 Task: Select Screenshot and recording options
Action: Mouse moved to (242, 158)
Screenshot: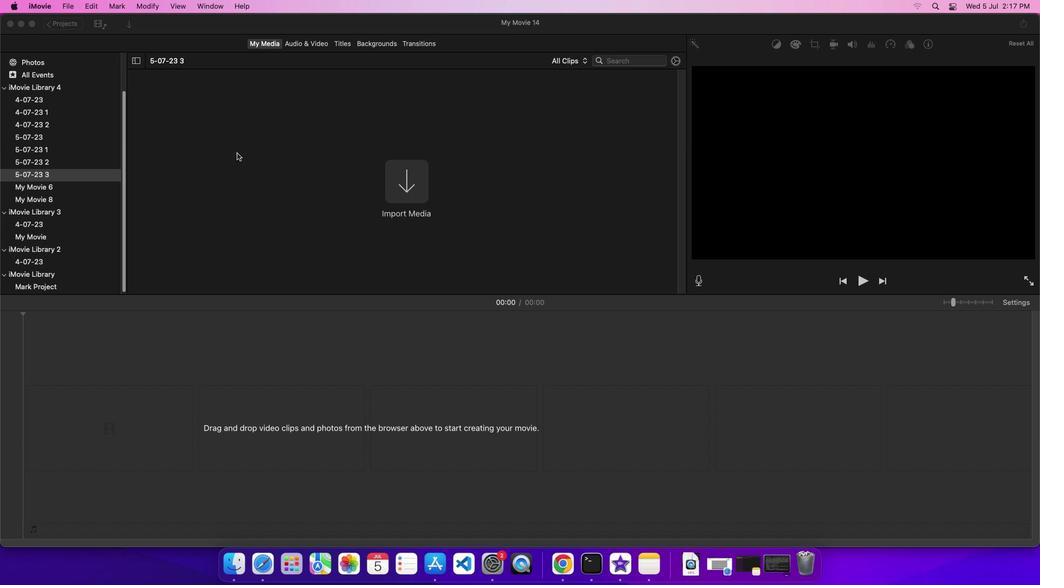 
Action: Mouse pressed left at (242, 158)
Screenshot: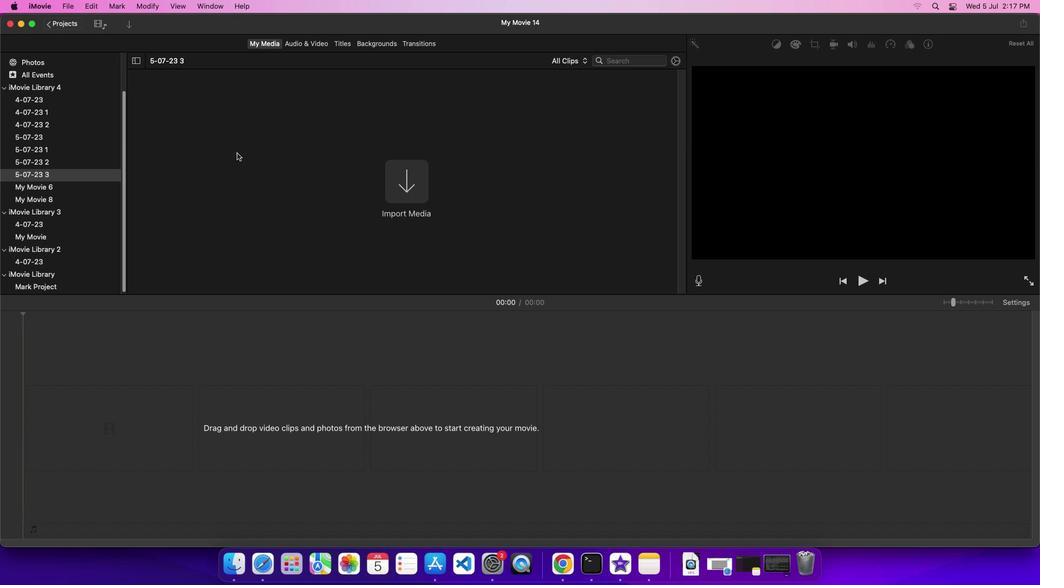 
Action: Mouse moved to (39, 9)
Screenshot: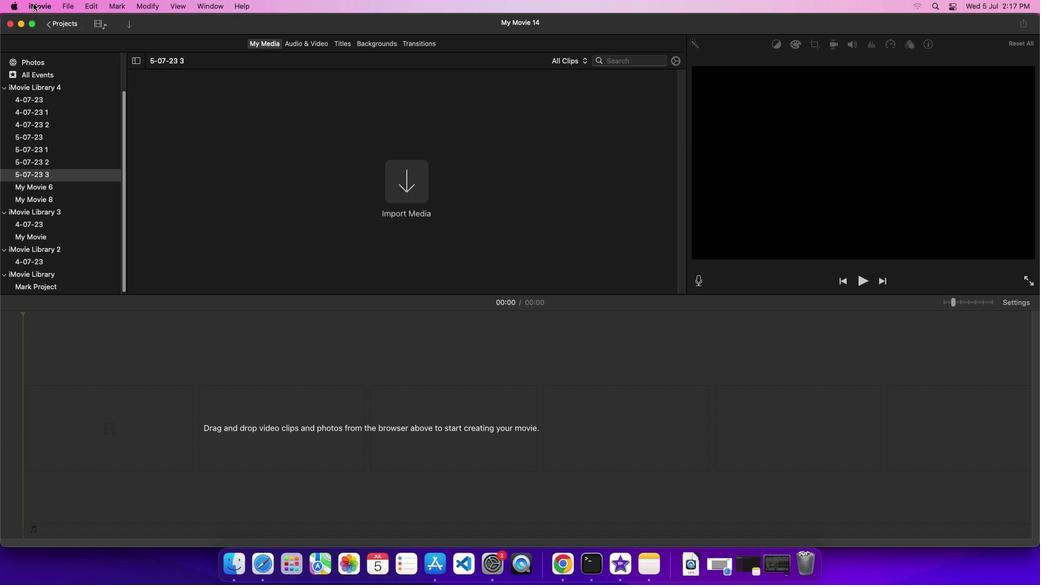 
Action: Mouse pressed left at (39, 9)
Screenshot: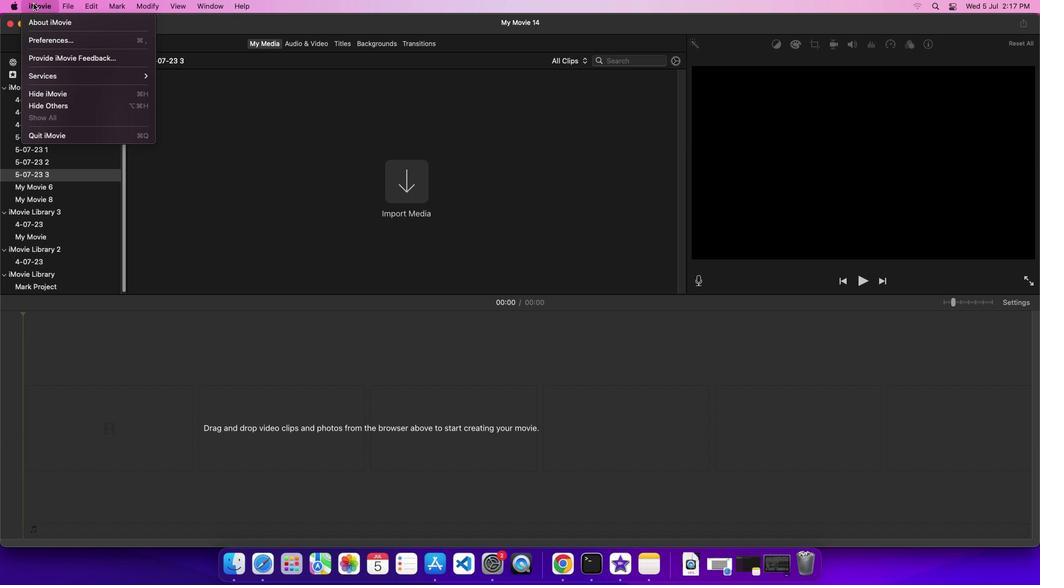 
Action: Mouse moved to (60, 79)
Screenshot: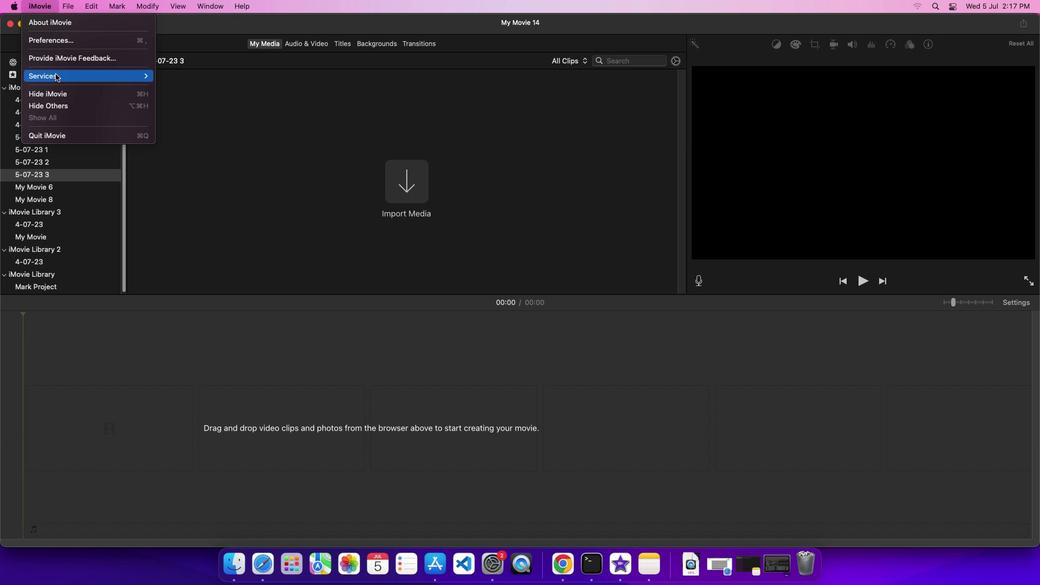 
Action: Mouse pressed left at (60, 79)
Screenshot: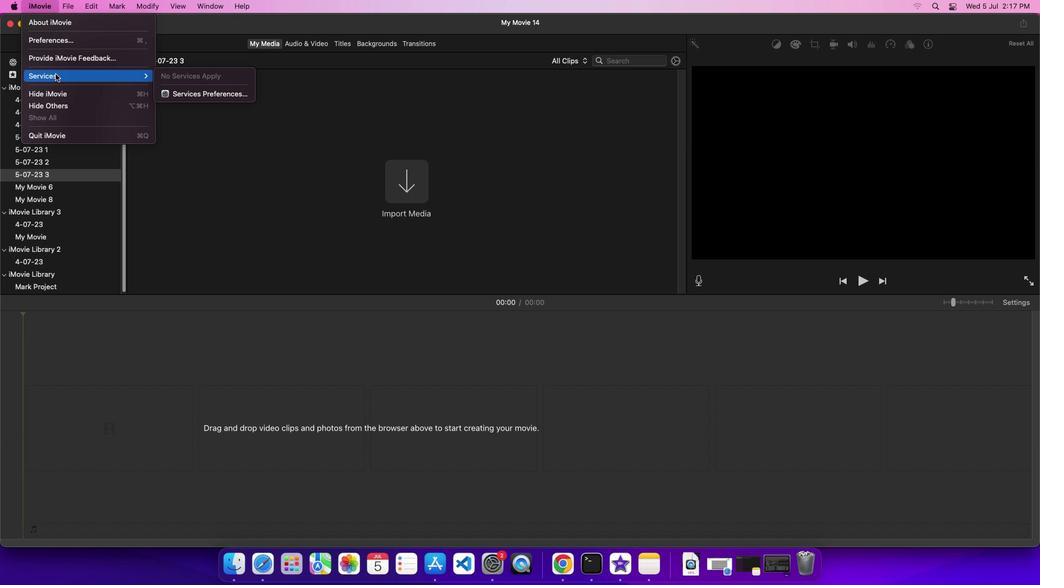 
Action: Mouse moved to (191, 98)
Screenshot: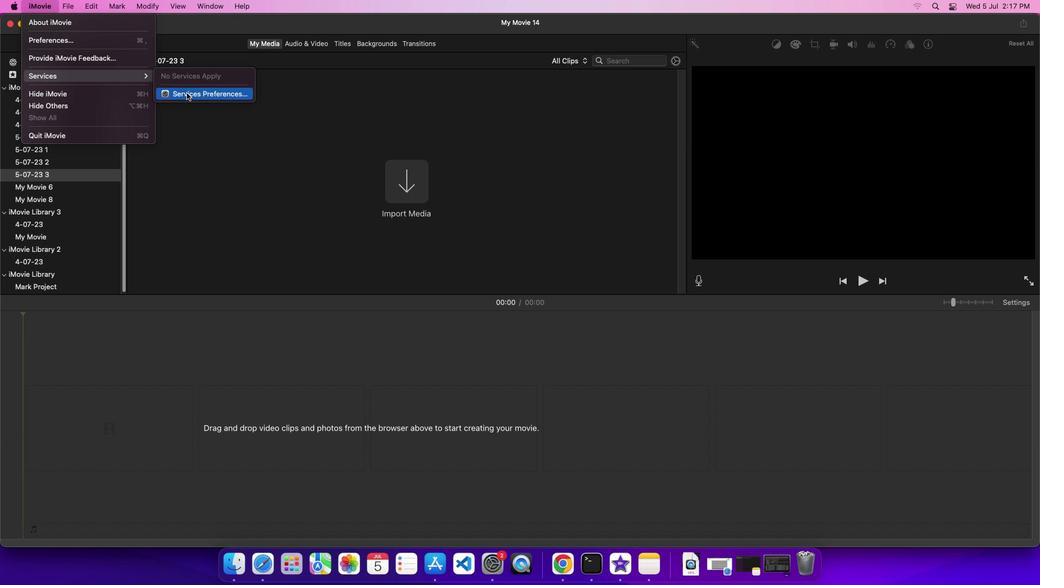 
Action: Mouse pressed left at (191, 98)
Screenshot: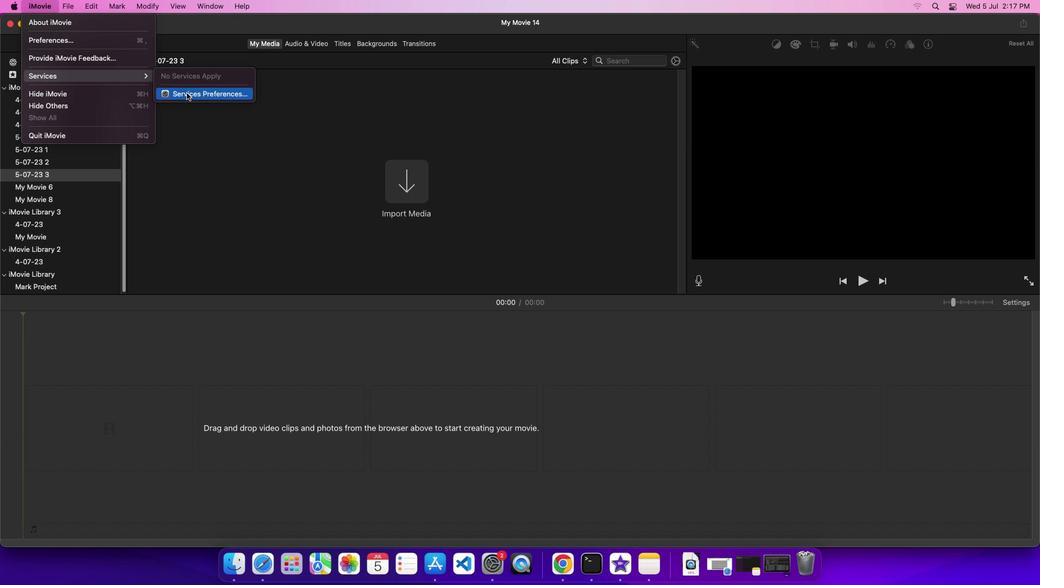 
Action: Mouse moved to (576, 225)
Screenshot: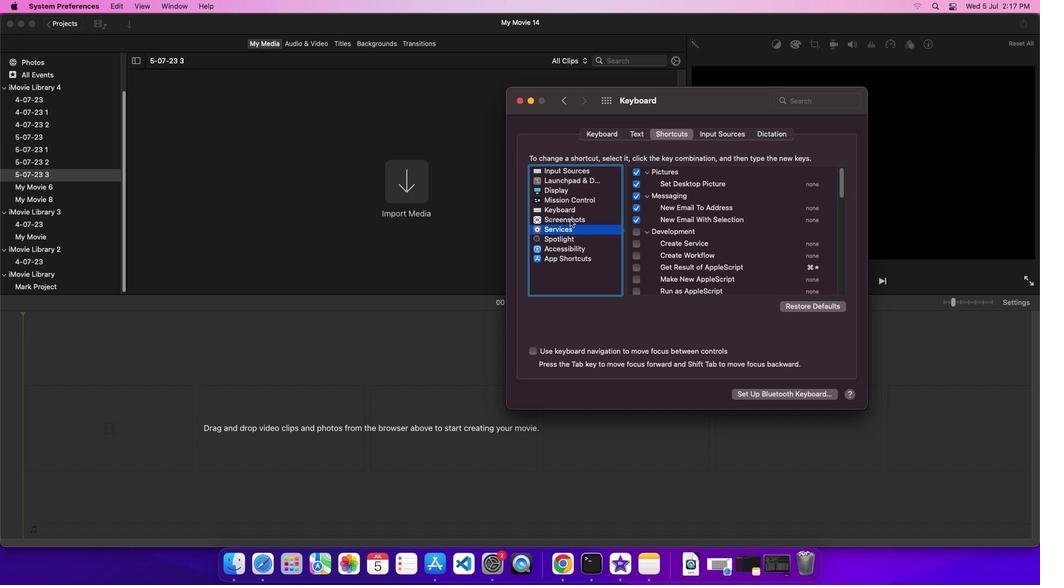 
Action: Mouse pressed left at (576, 225)
Screenshot: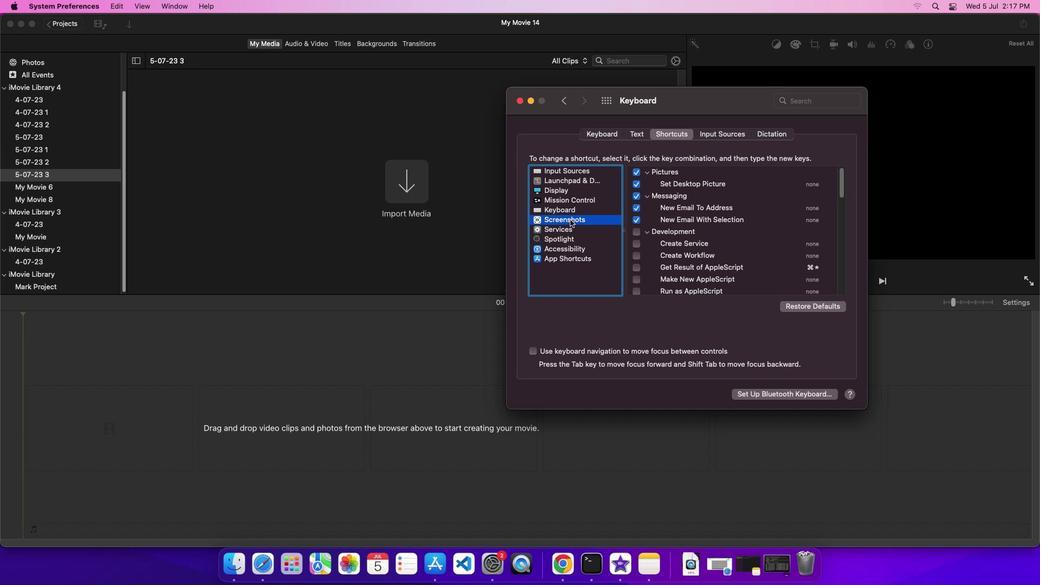
Action: Mouse moved to (641, 227)
Screenshot: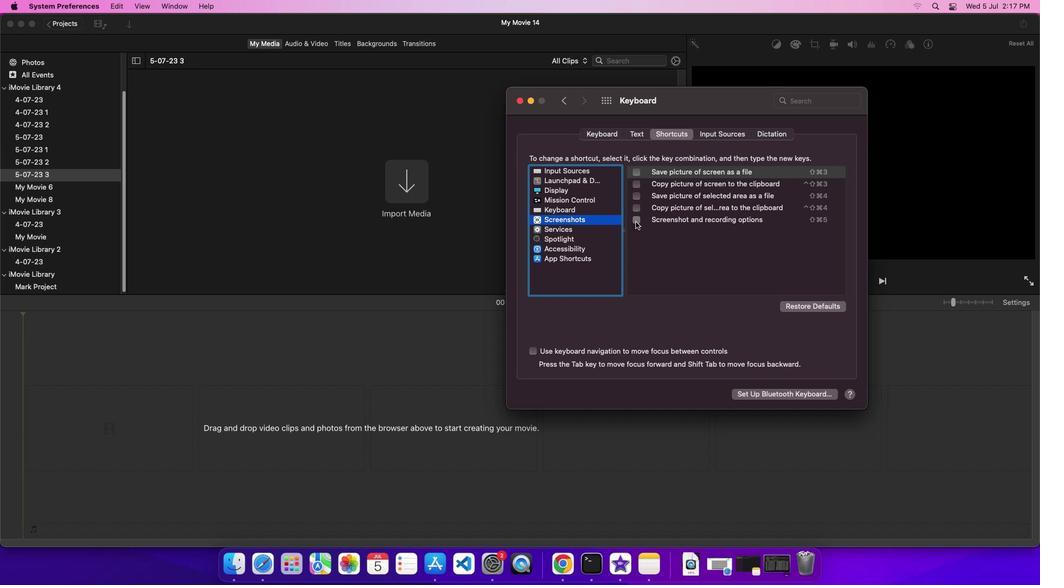 
Action: Mouse pressed left at (641, 227)
Screenshot: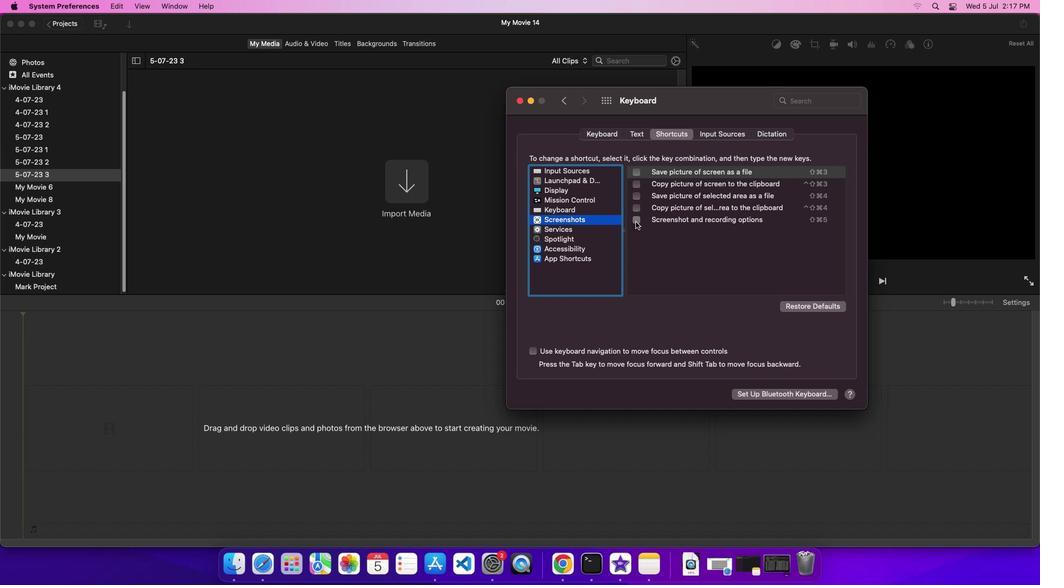 
Action: Mouse moved to (653, 253)
Screenshot: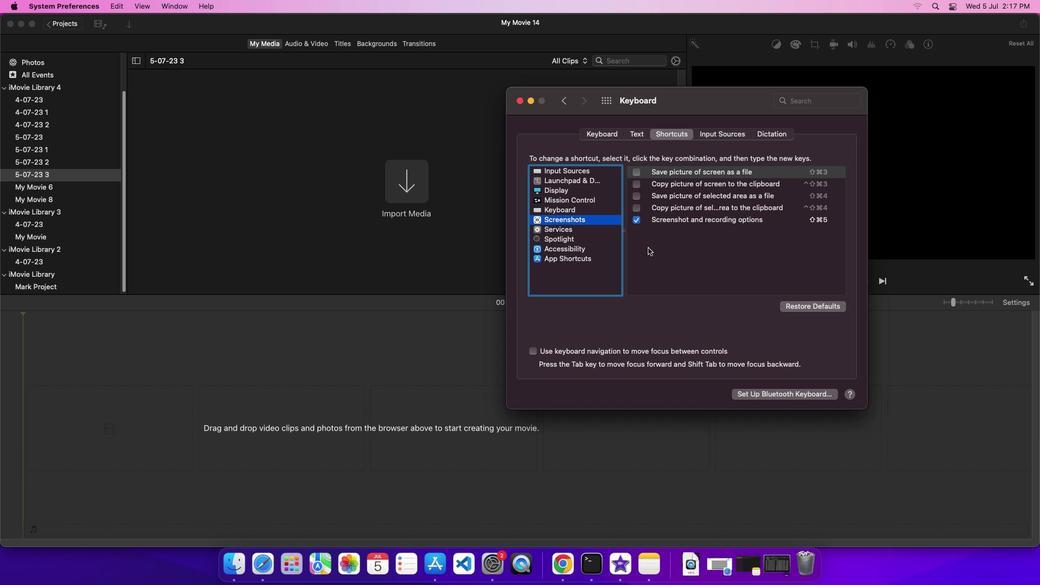 
